 Task: In the  document projectdel.docx Select the last point and add comment:  'seems repetitive' Insert emoji reactions: 'Thumbs Down' Select all the potins and apply Title Case
Action: Mouse moved to (211, 322)
Screenshot: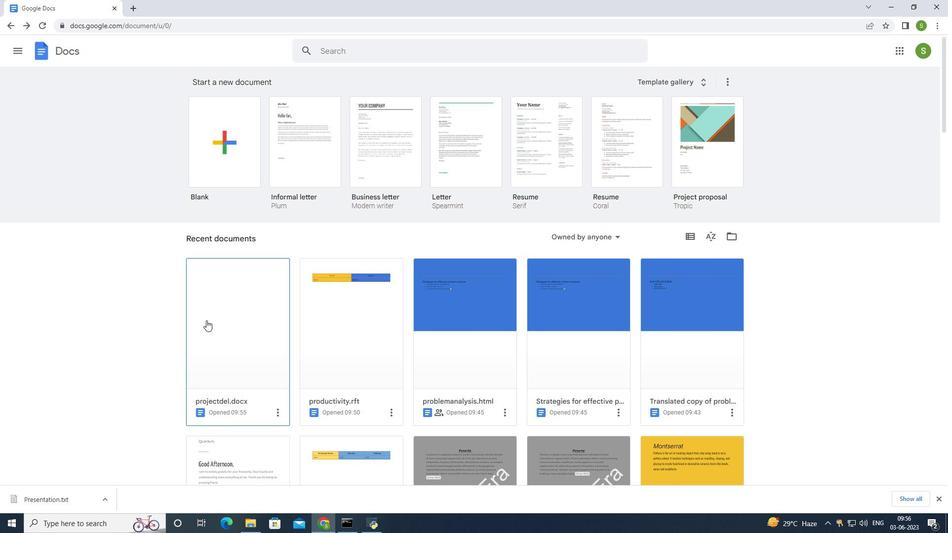 
Action: Mouse pressed left at (211, 322)
Screenshot: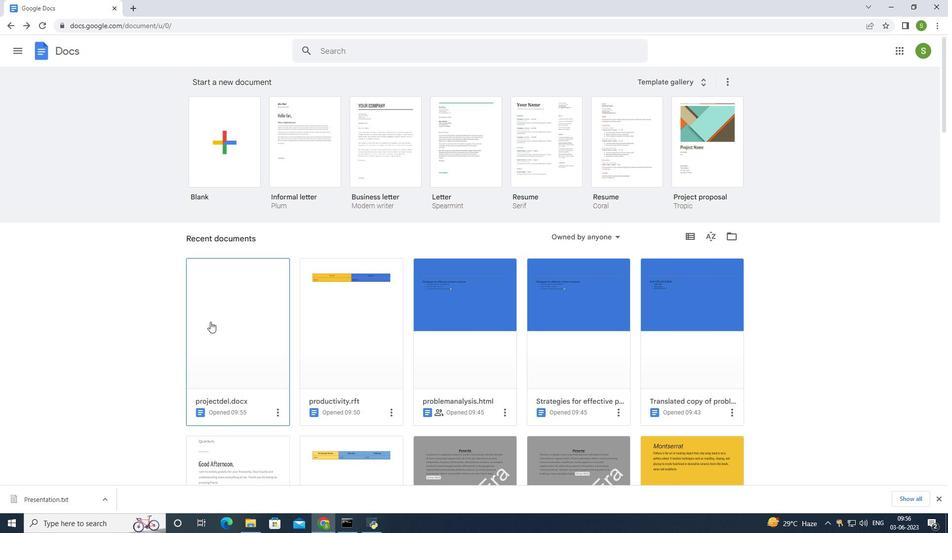 
Action: Mouse moved to (275, 200)
Screenshot: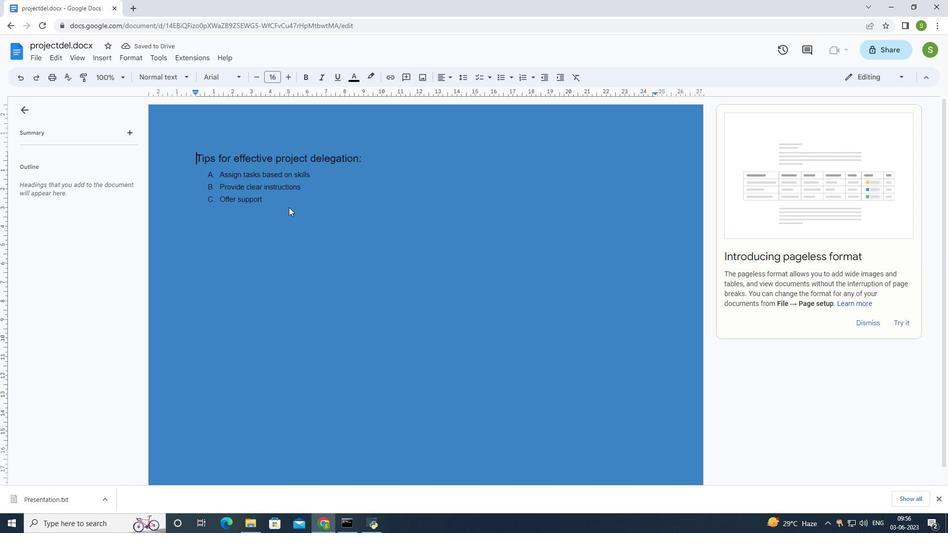 
Action: Mouse pressed left at (275, 200)
Screenshot: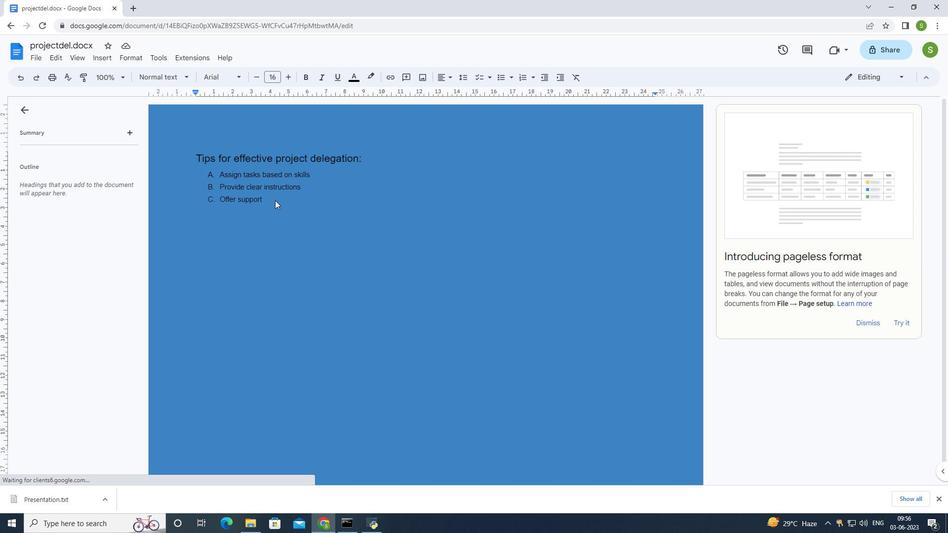 
Action: Mouse moved to (264, 196)
Screenshot: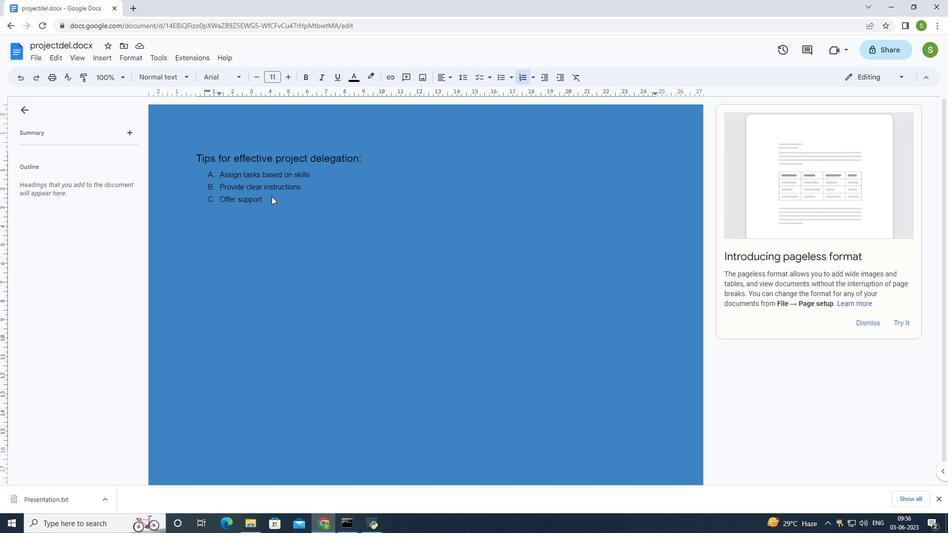 
Action: Mouse pressed left at (264, 196)
Screenshot: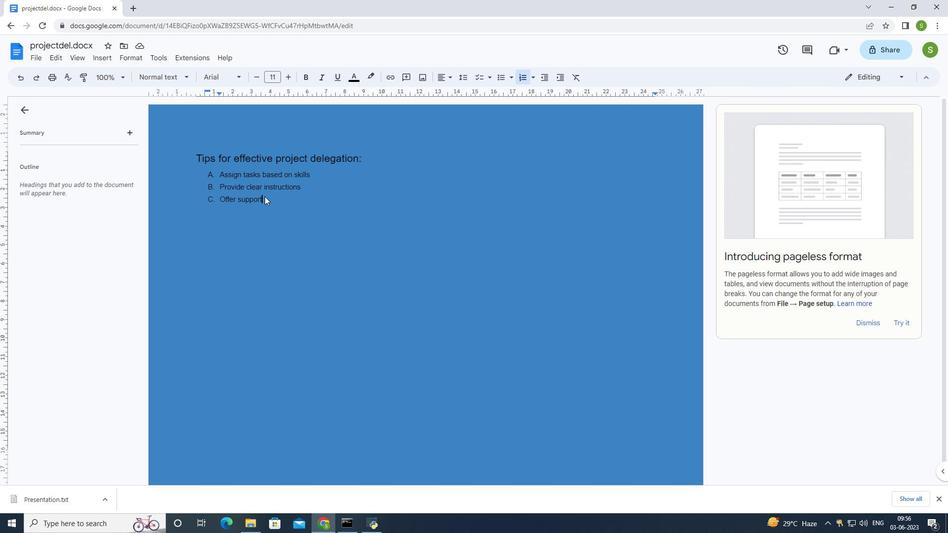 
Action: Mouse moved to (29, 58)
Screenshot: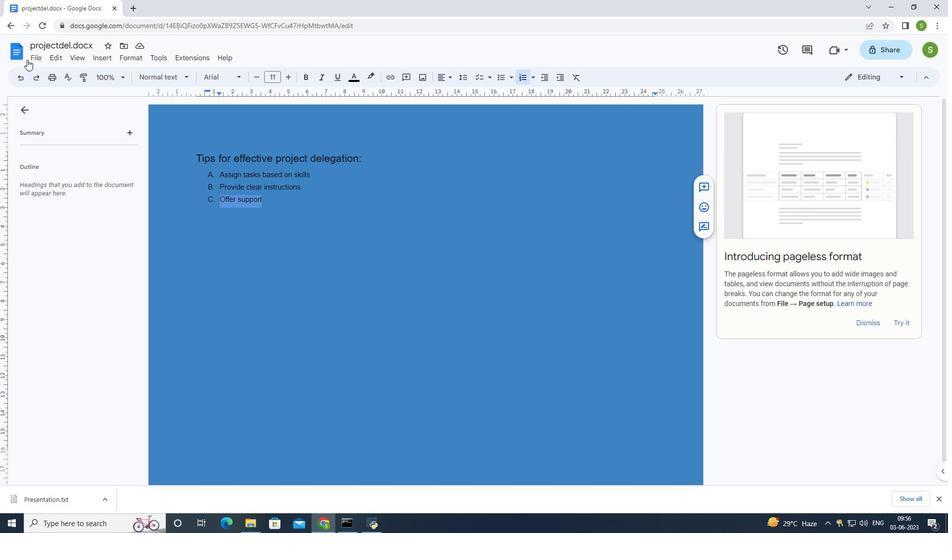 
Action: Mouse pressed left at (29, 58)
Screenshot: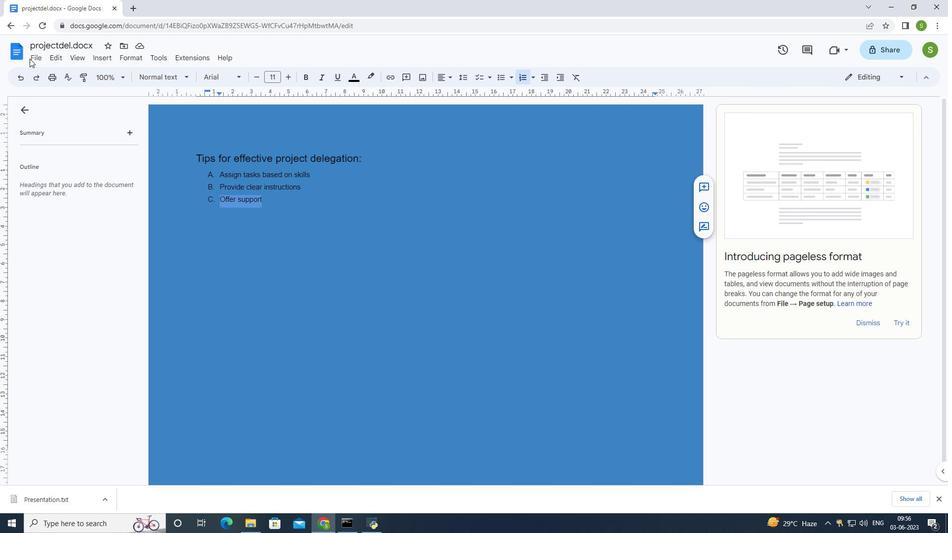 
Action: Mouse moved to (34, 56)
Screenshot: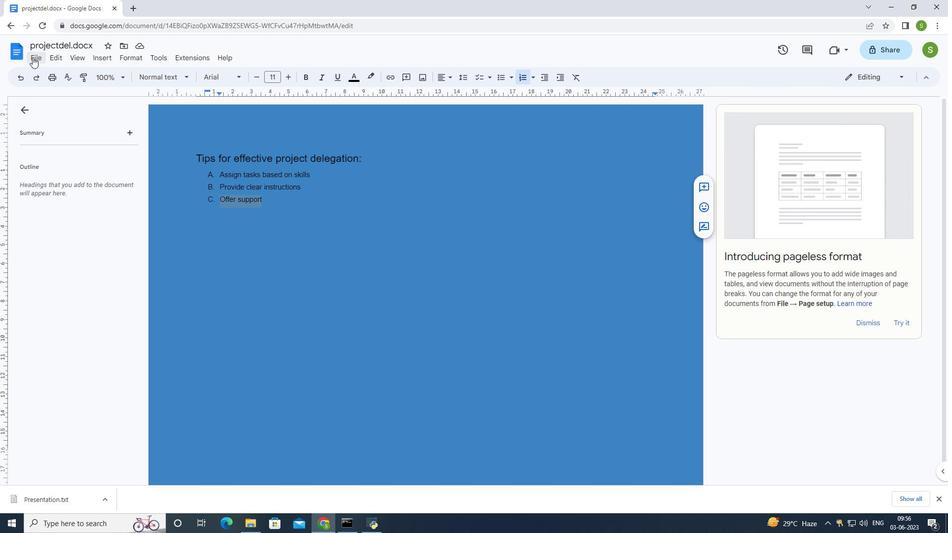 
Action: Mouse pressed left at (34, 56)
Screenshot: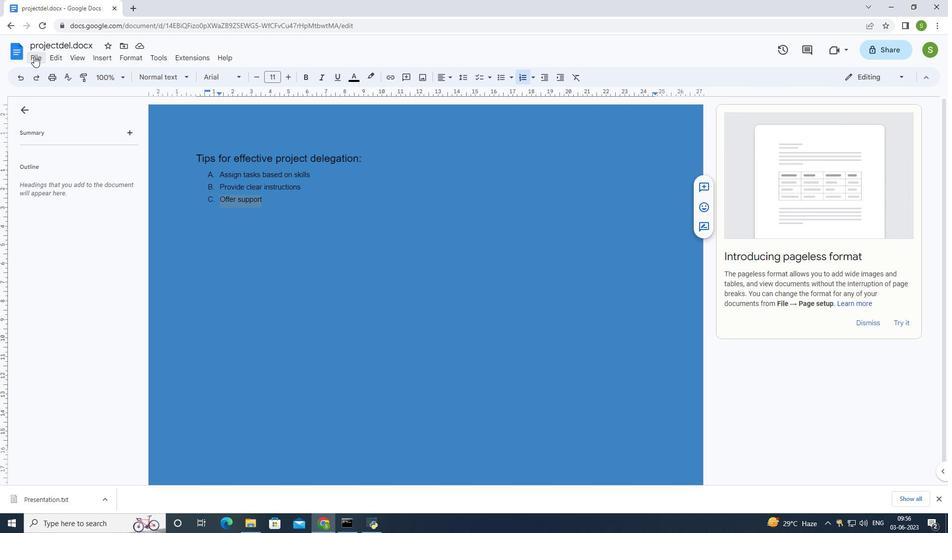 
Action: Mouse moved to (127, 375)
Screenshot: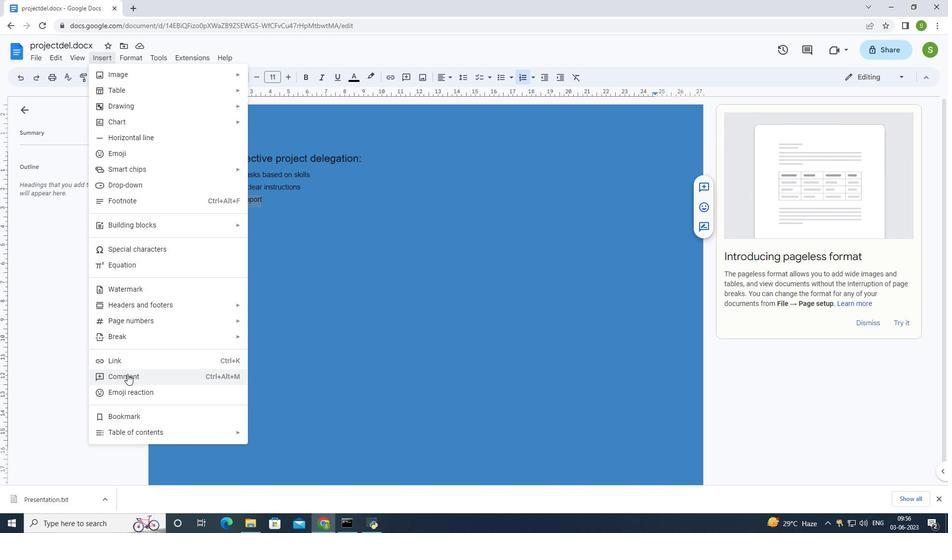 
Action: Mouse pressed left at (127, 375)
Screenshot: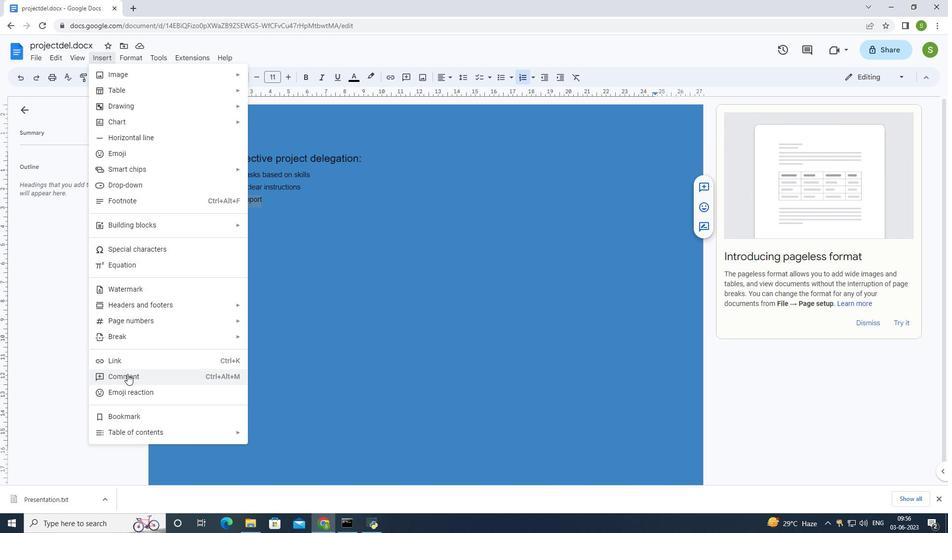 
Action: Mouse moved to (42, 332)
Screenshot: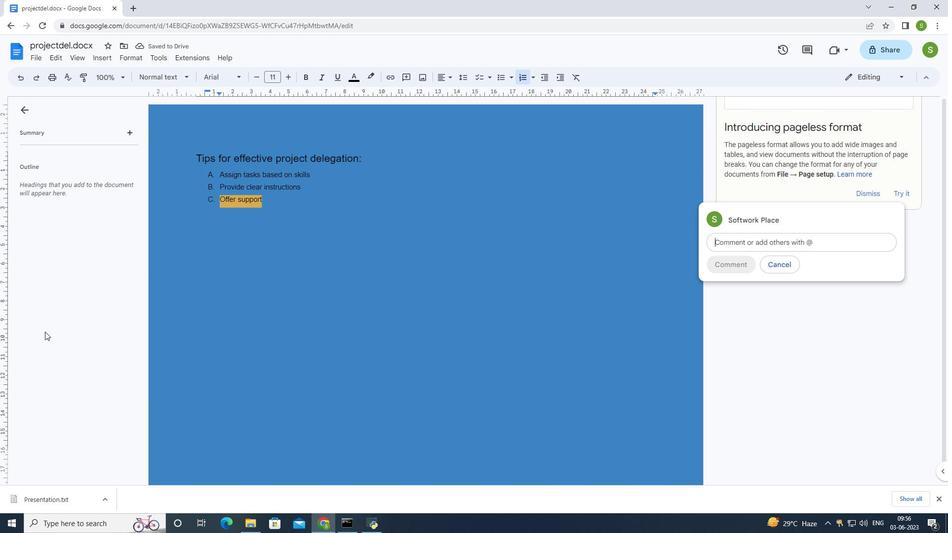 
Action: Key pressed seems<Key.space>repetitive<Key.enter>
Screenshot: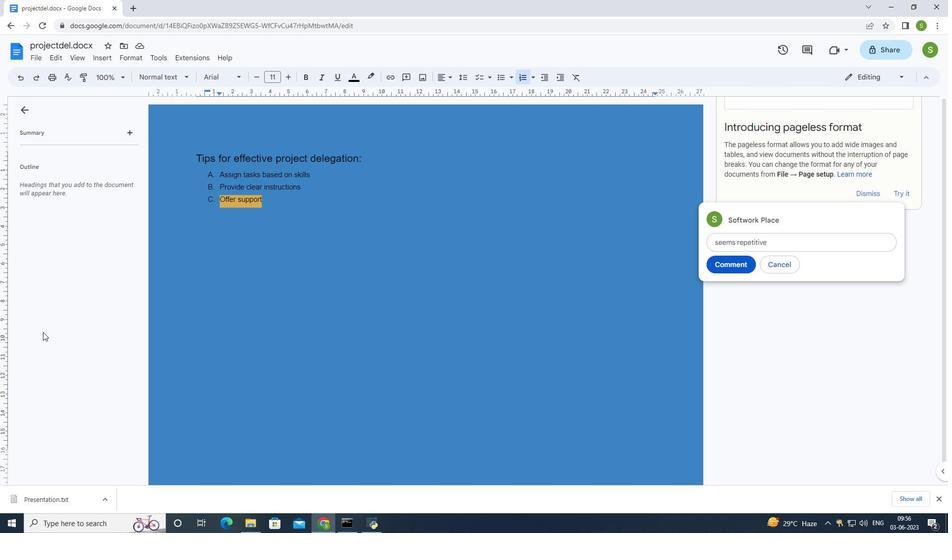 
Action: Mouse moved to (730, 276)
Screenshot: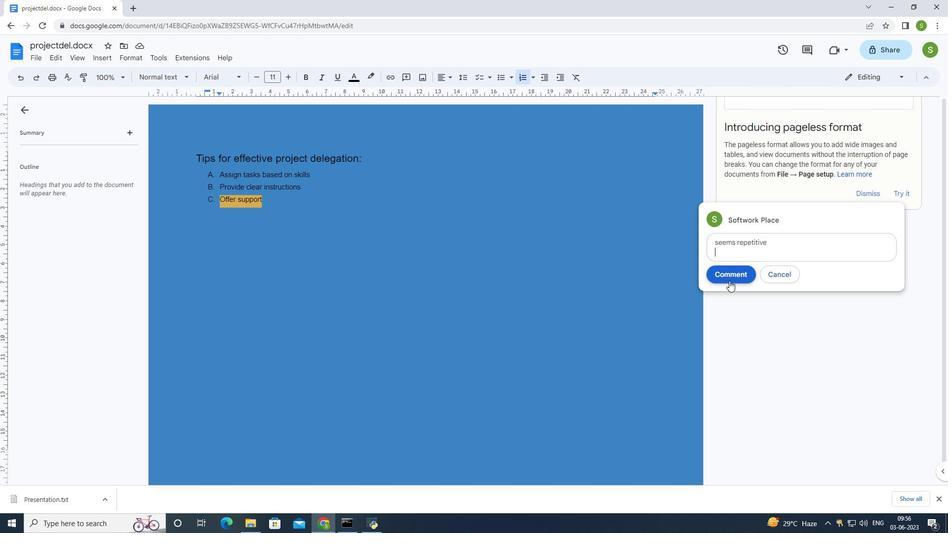 
Action: Mouse pressed left at (730, 276)
Screenshot: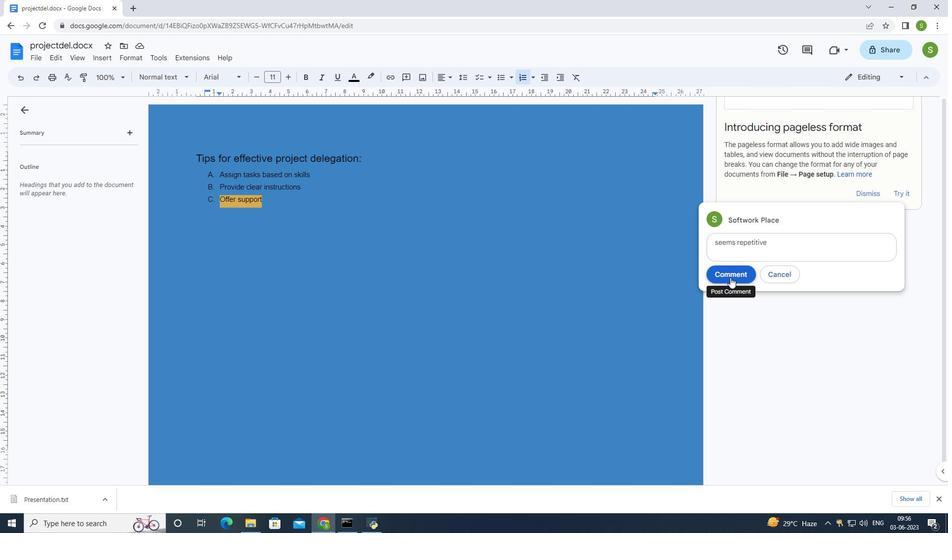 
Action: Mouse moved to (266, 206)
Screenshot: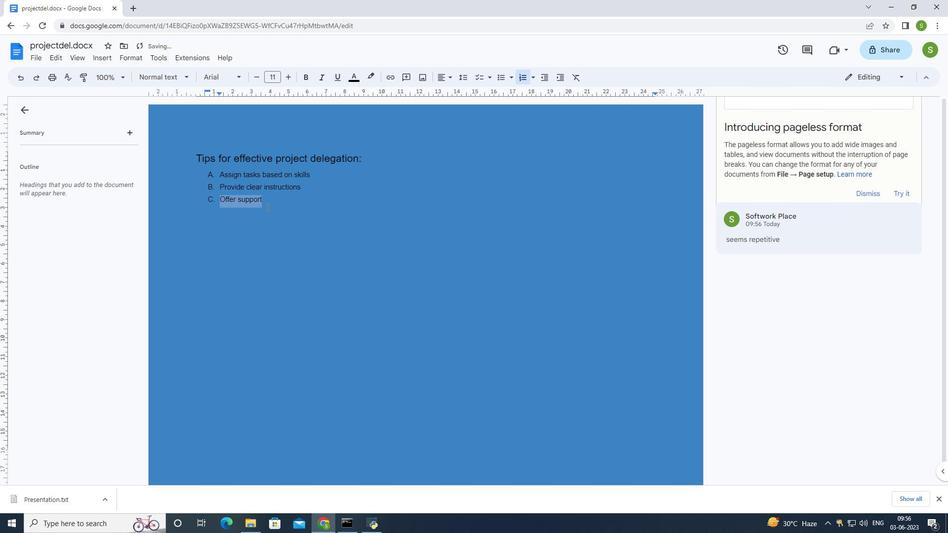 
Action: Mouse pressed left at (266, 206)
Screenshot: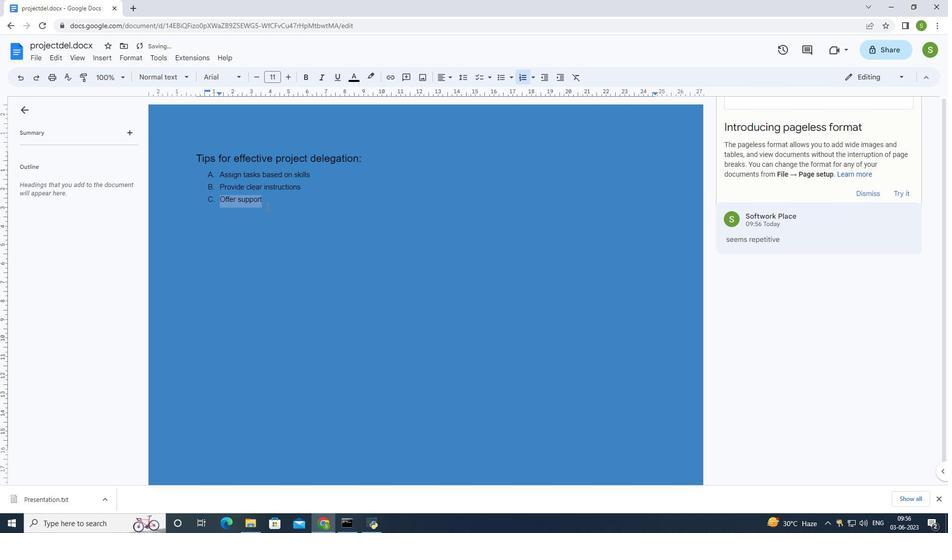 
Action: Mouse moved to (99, 54)
Screenshot: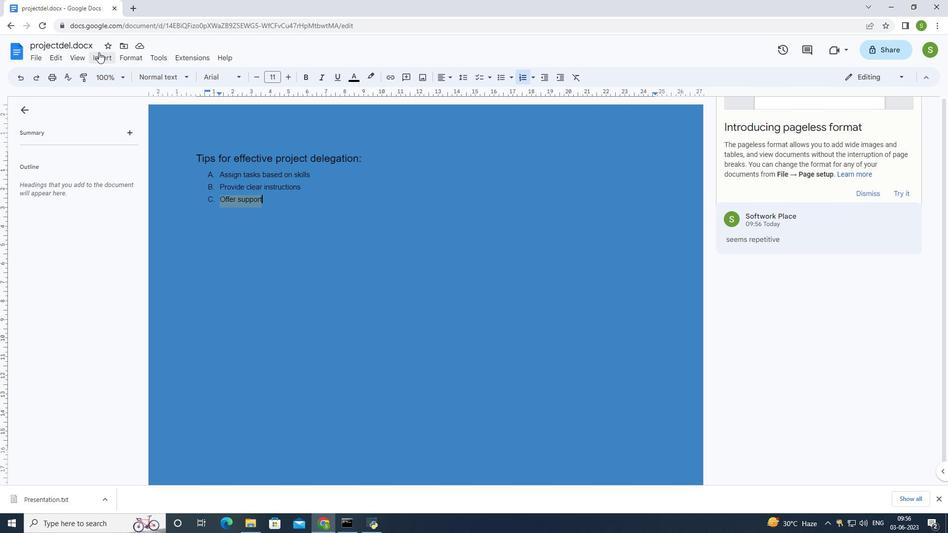 
Action: Mouse pressed left at (99, 54)
Screenshot: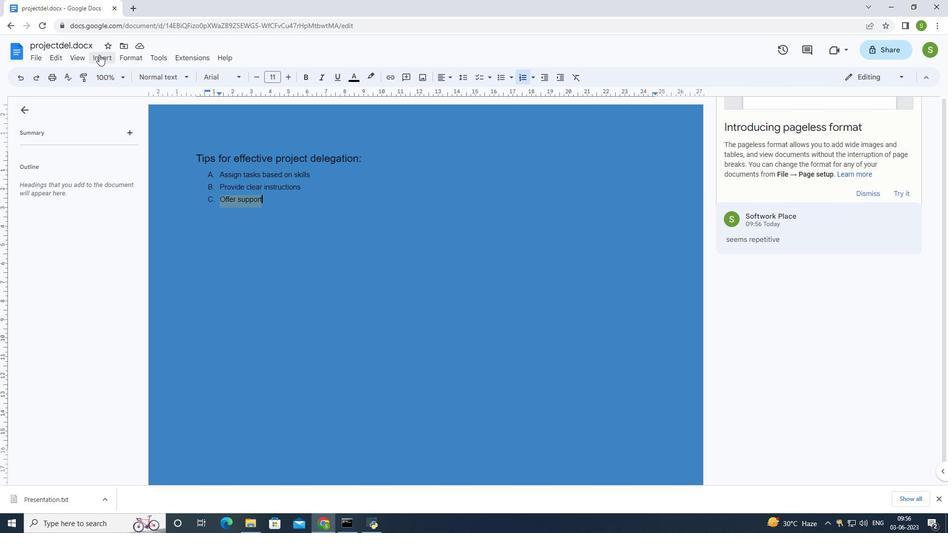 
Action: Mouse moved to (140, 154)
Screenshot: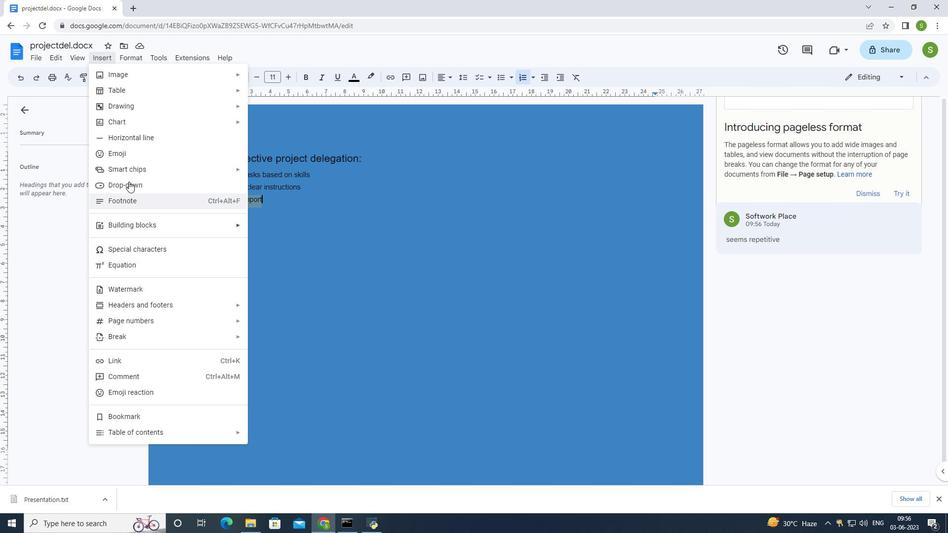 
Action: Mouse pressed left at (140, 154)
Screenshot: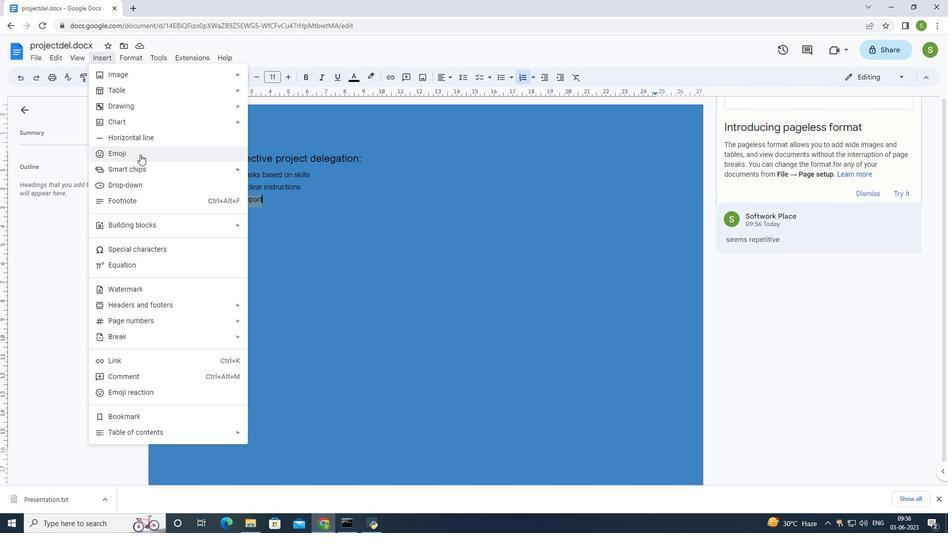 
Action: Mouse moved to (326, 328)
Screenshot: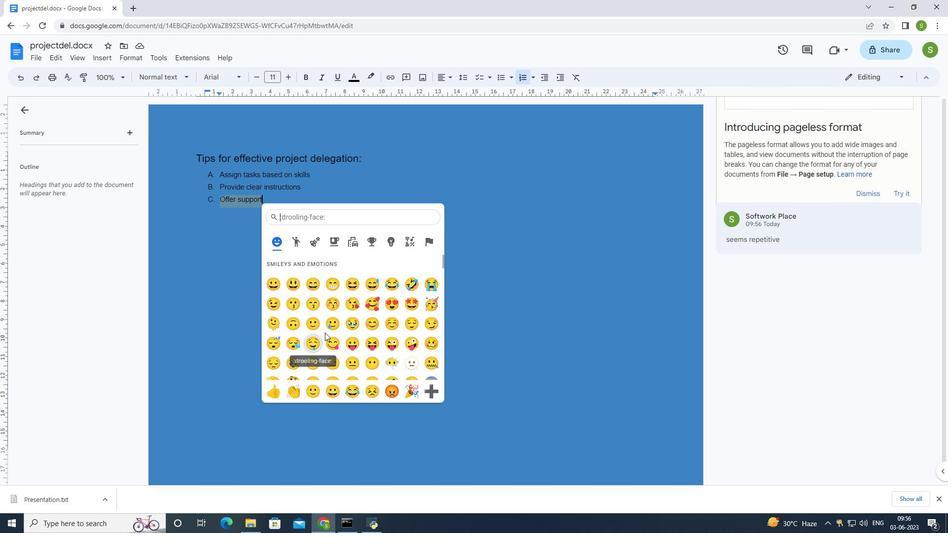 
Action: Mouse scrolled (326, 327) with delta (0, 0)
Screenshot: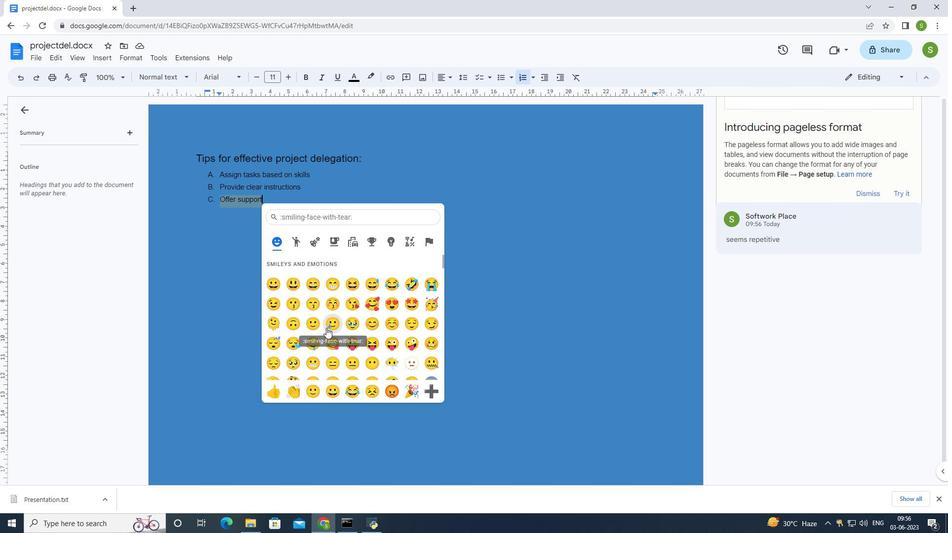 
Action: Mouse scrolled (326, 327) with delta (0, 0)
Screenshot: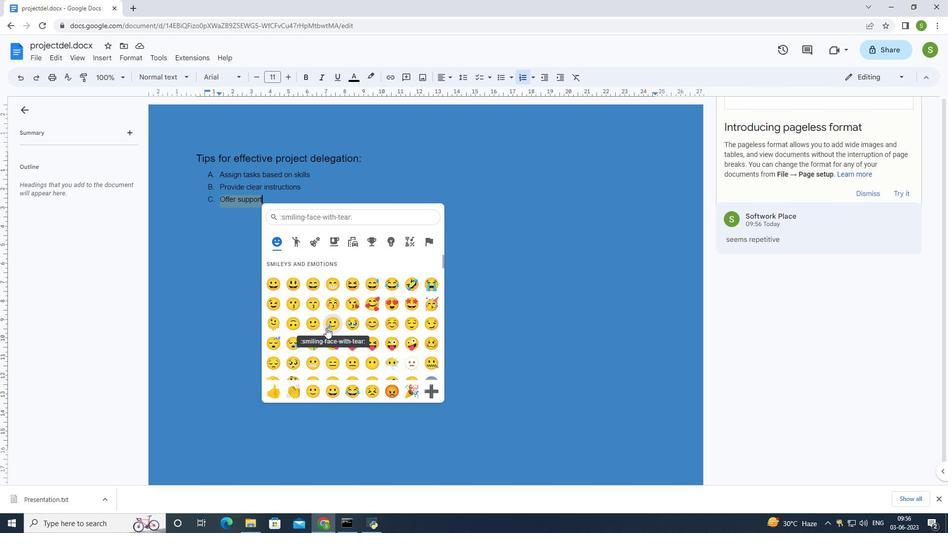 
Action: Mouse scrolled (326, 327) with delta (0, 0)
Screenshot: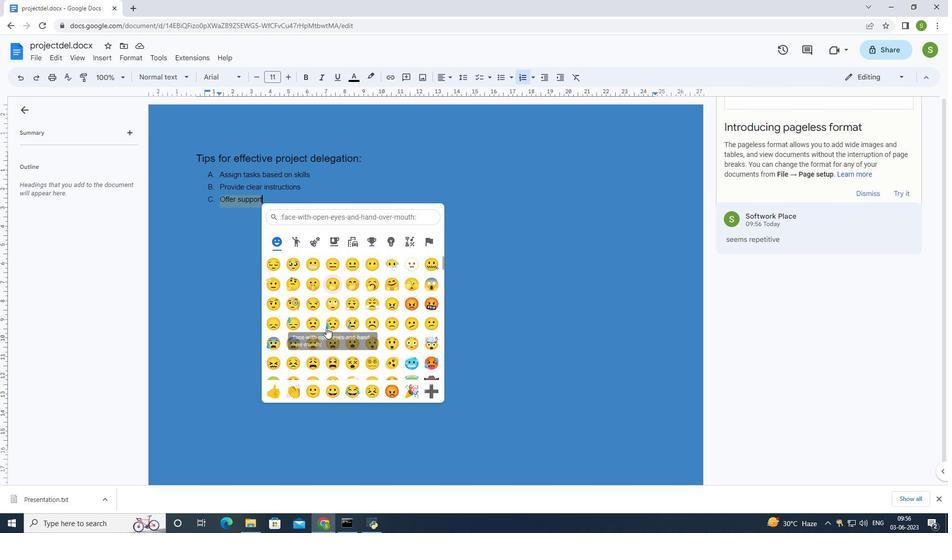 
Action: Mouse scrolled (326, 327) with delta (0, 0)
Screenshot: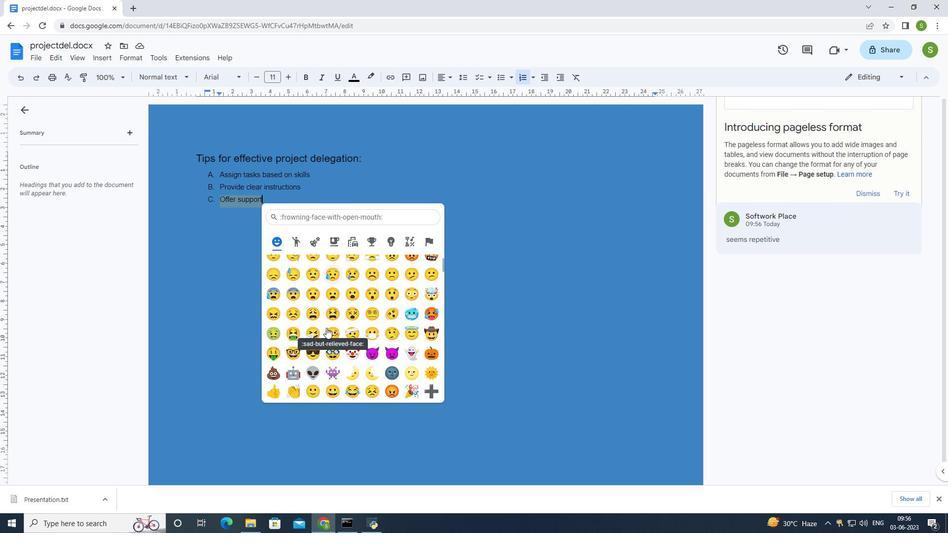
Action: Mouse scrolled (326, 327) with delta (0, 0)
Screenshot: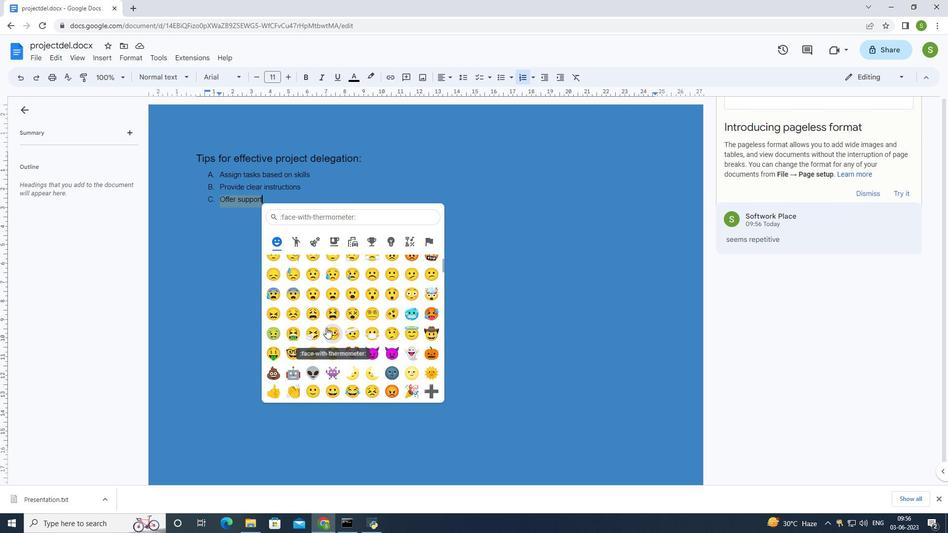 
Action: Mouse scrolled (326, 327) with delta (0, 0)
Screenshot: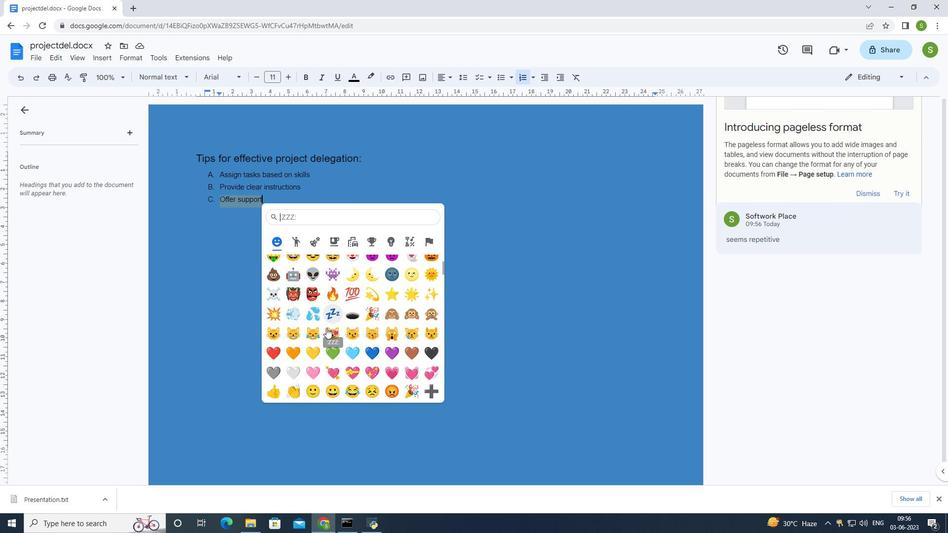 
Action: Mouse moved to (326, 328)
Screenshot: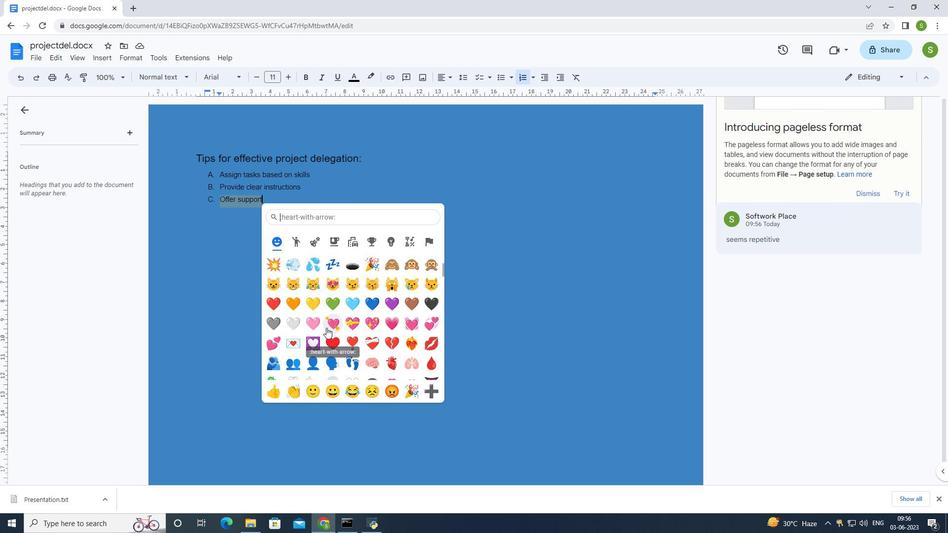
Action: Mouse scrolled (326, 327) with delta (0, 0)
Screenshot: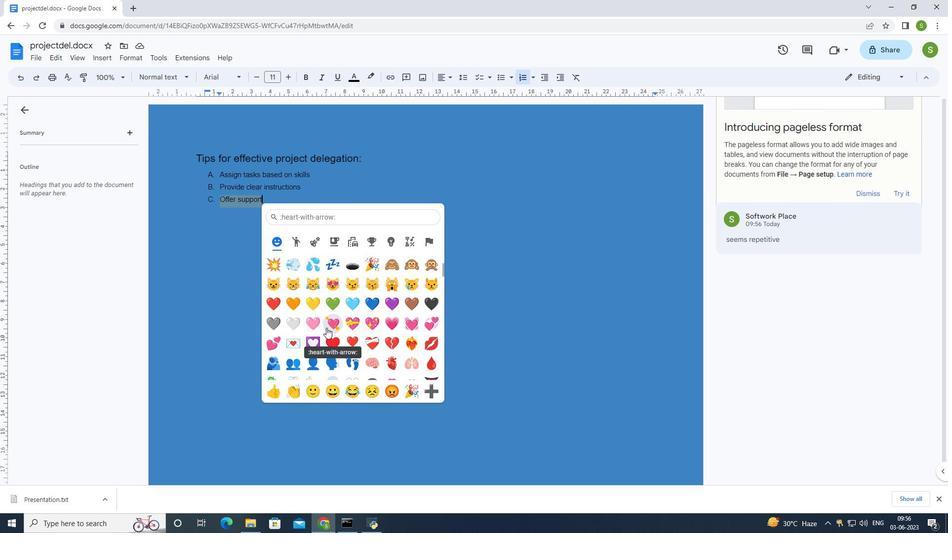 
Action: Mouse scrolled (326, 327) with delta (0, 0)
Screenshot: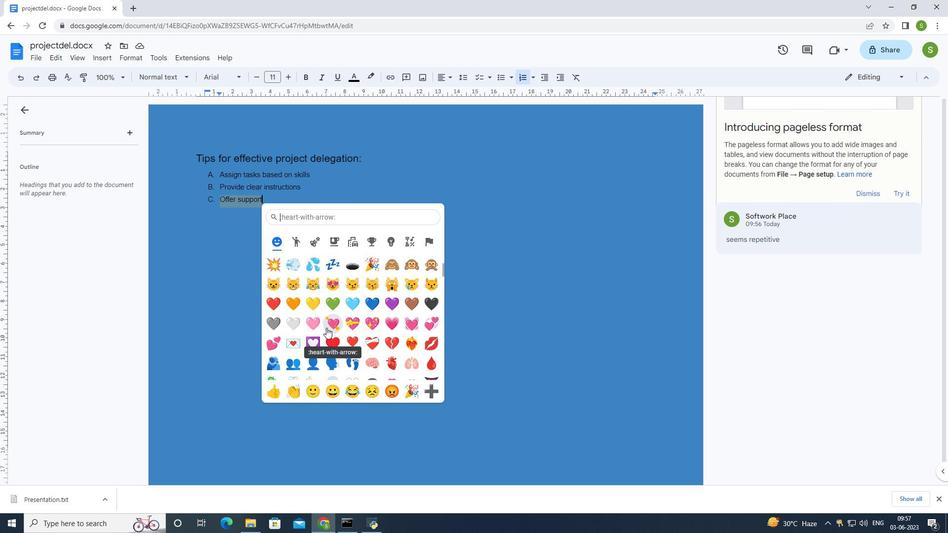 
Action: Mouse scrolled (326, 327) with delta (0, 0)
Screenshot: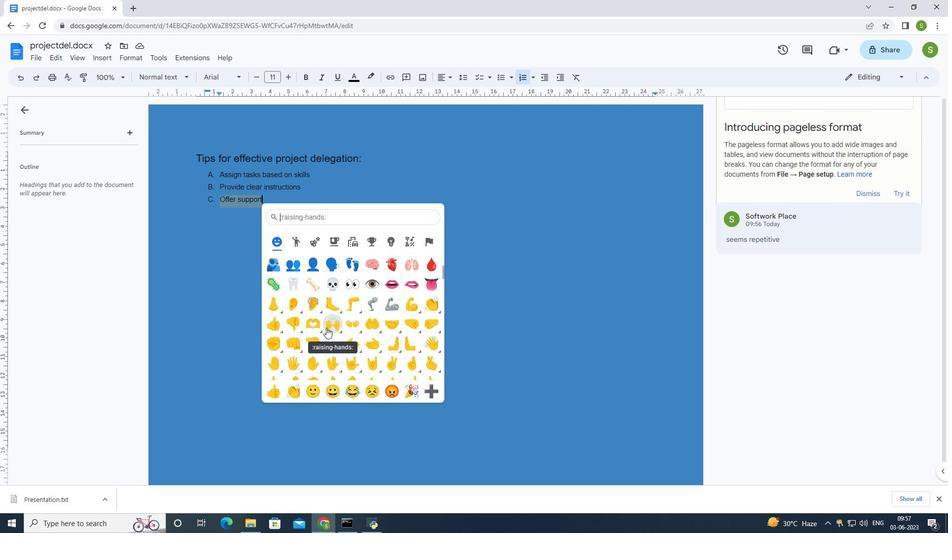 
Action: Mouse moved to (297, 281)
Screenshot: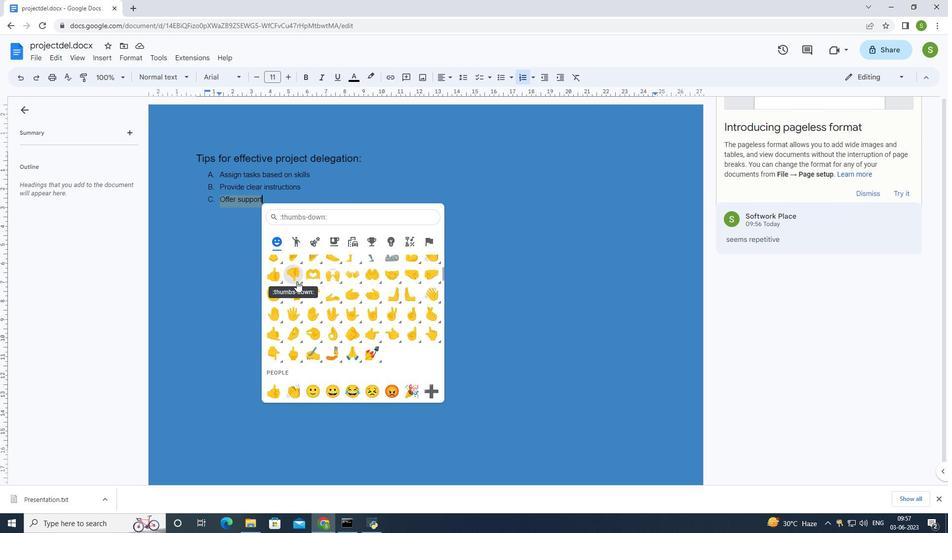 
Action: Mouse pressed left at (297, 281)
Screenshot: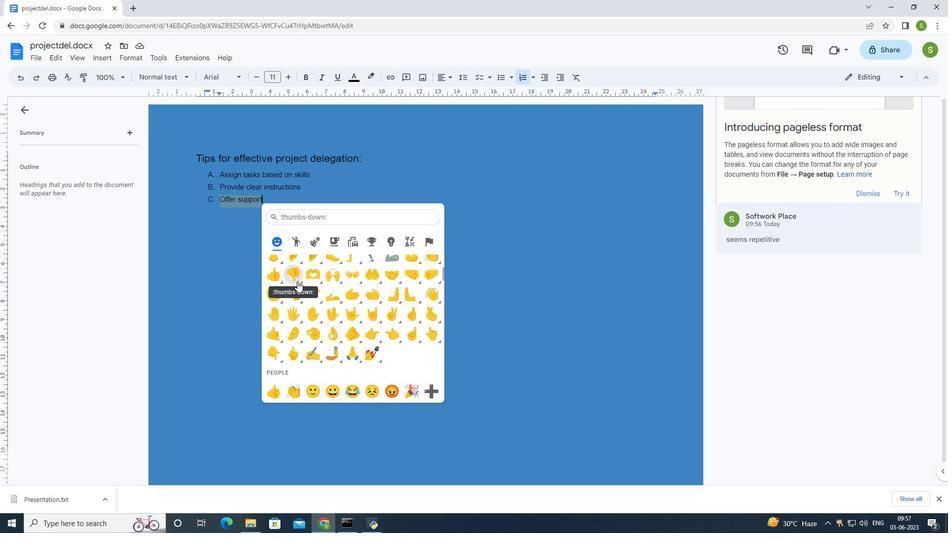
Action: Mouse moved to (342, 267)
Screenshot: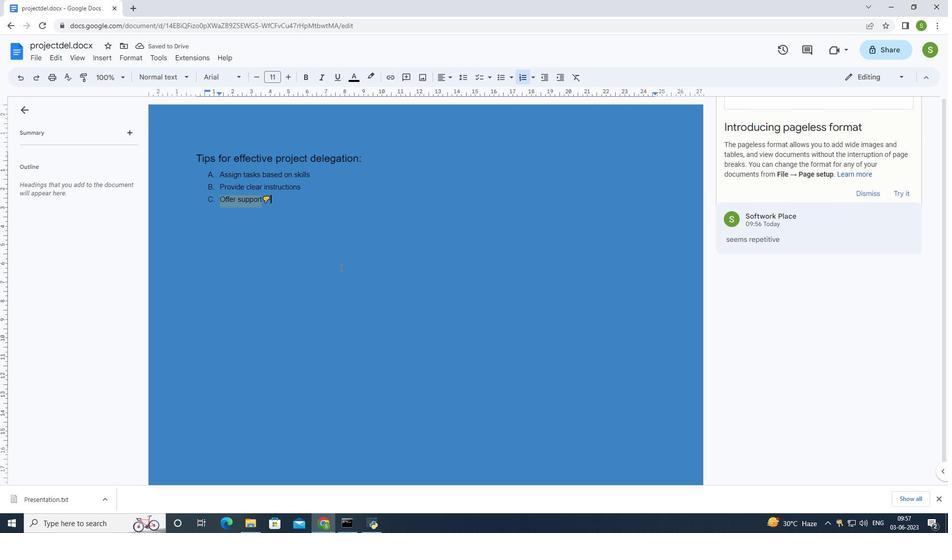 
Action: Mouse scrolled (342, 267) with delta (0, 0)
Screenshot: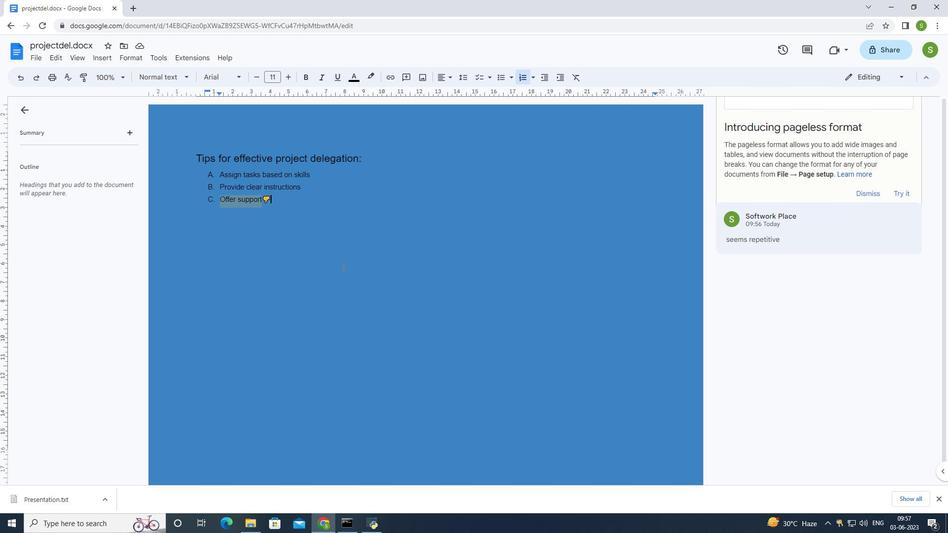 
Action: Mouse scrolled (342, 267) with delta (0, 0)
Screenshot: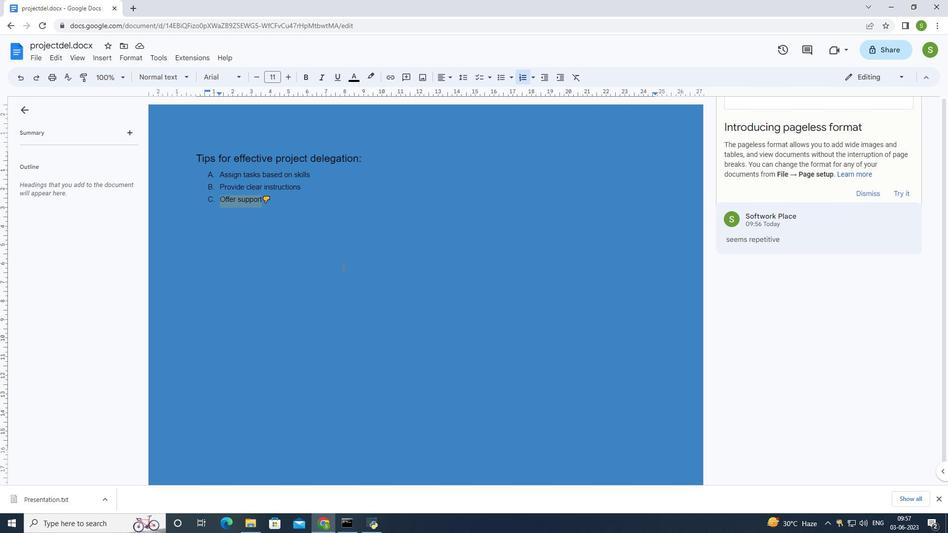 
Action: Mouse scrolled (342, 267) with delta (0, 0)
Screenshot: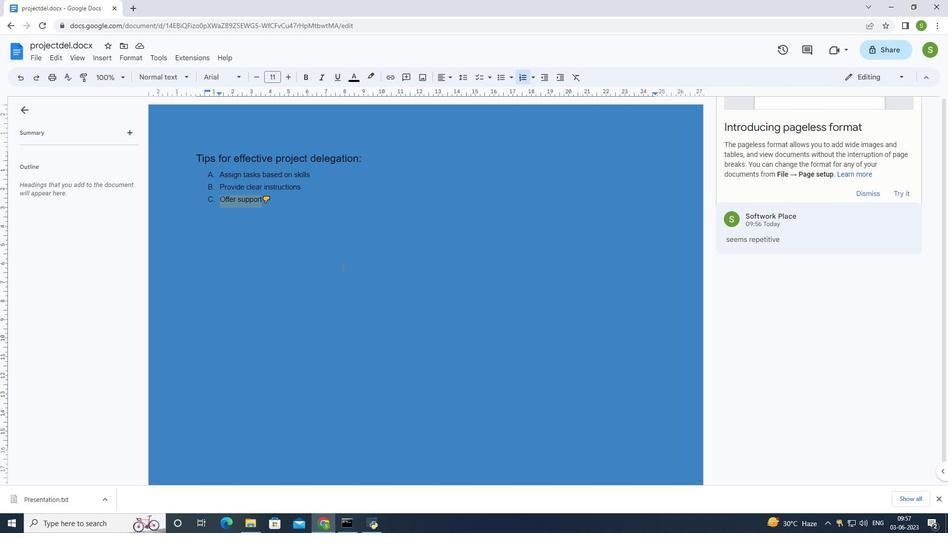 
Action: Mouse moved to (217, 172)
Screenshot: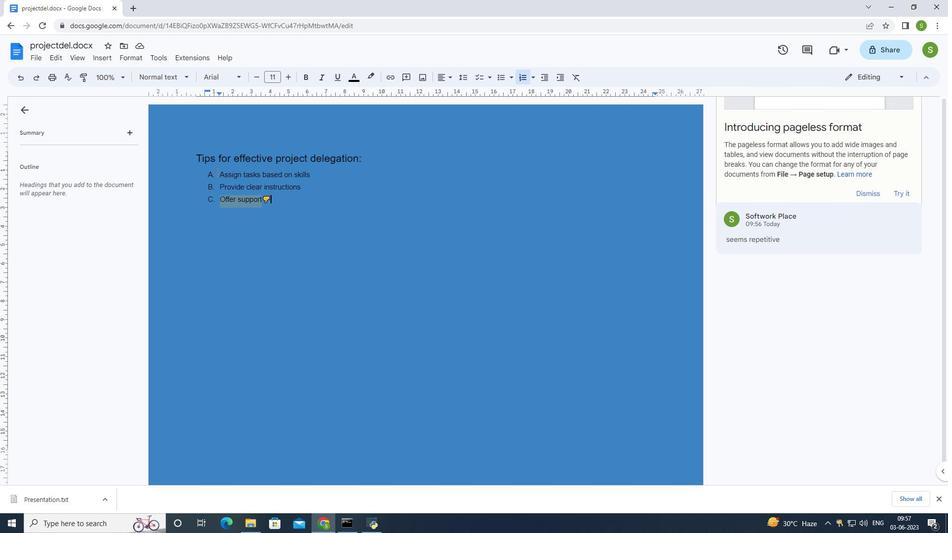 
Action: Mouse pressed left at (217, 172)
Screenshot: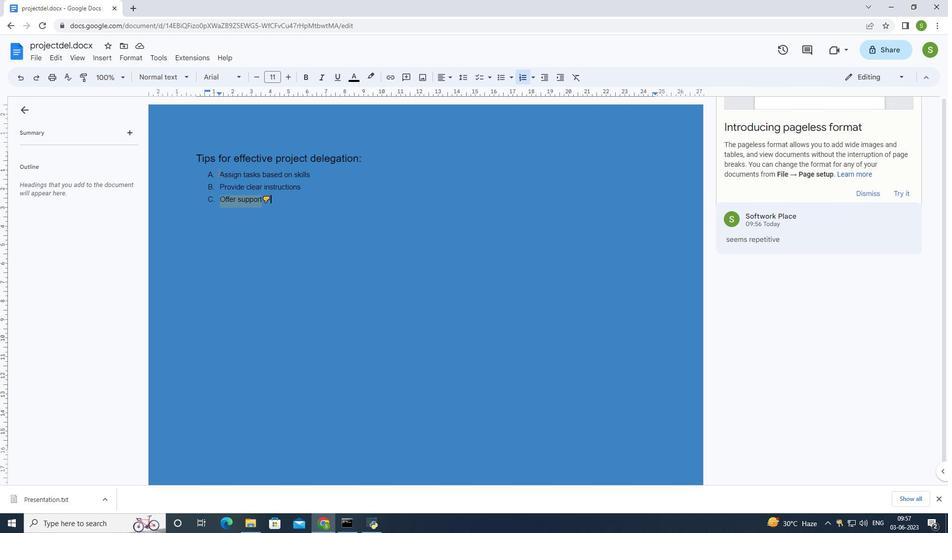 
Action: Mouse moved to (105, 56)
Screenshot: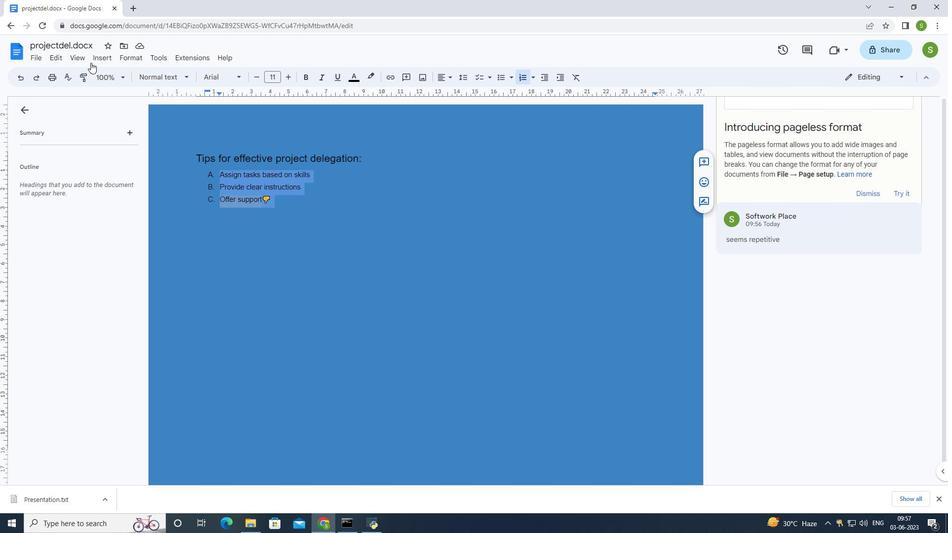 
Action: Mouse pressed left at (105, 56)
Screenshot: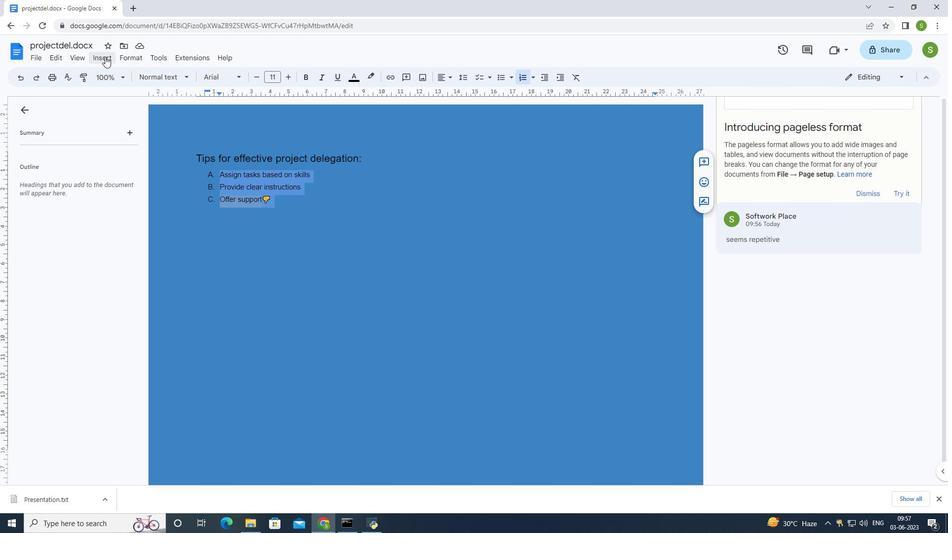 
Action: Mouse moved to (325, 193)
Screenshot: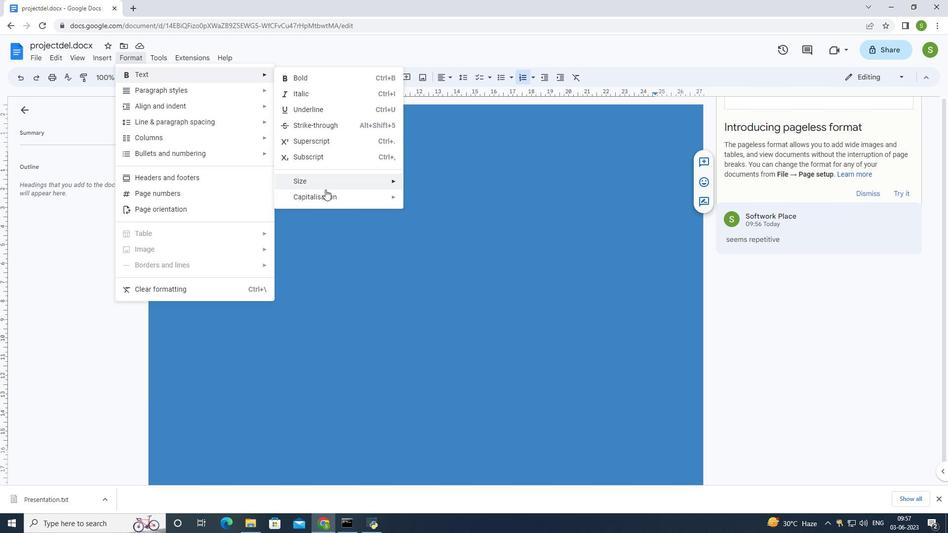 
Action: Mouse pressed left at (325, 193)
Screenshot: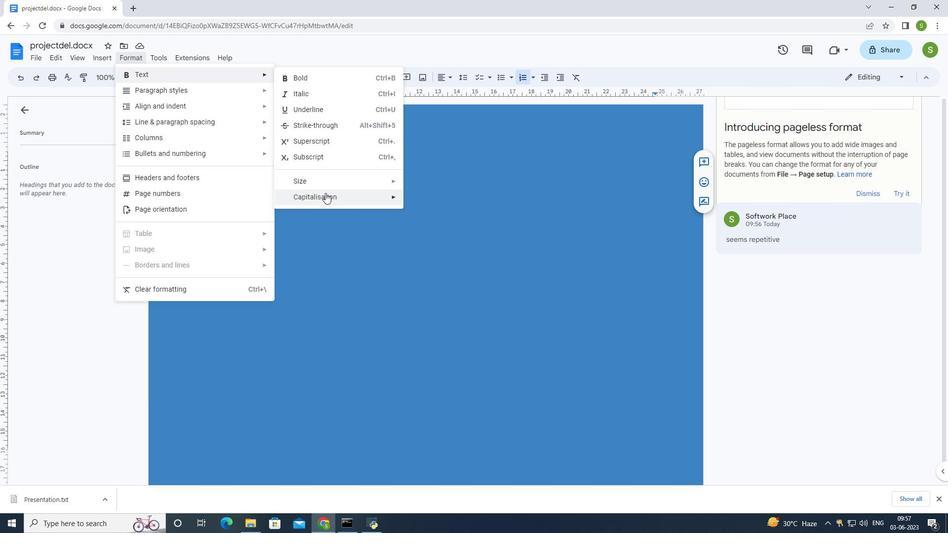 
Action: Mouse moved to (445, 233)
Screenshot: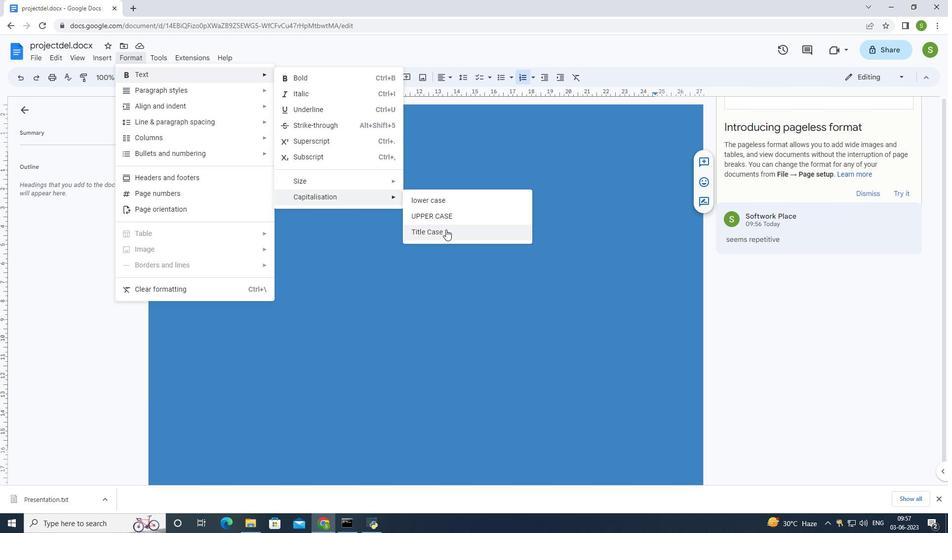 
Action: Mouse pressed left at (445, 233)
Screenshot: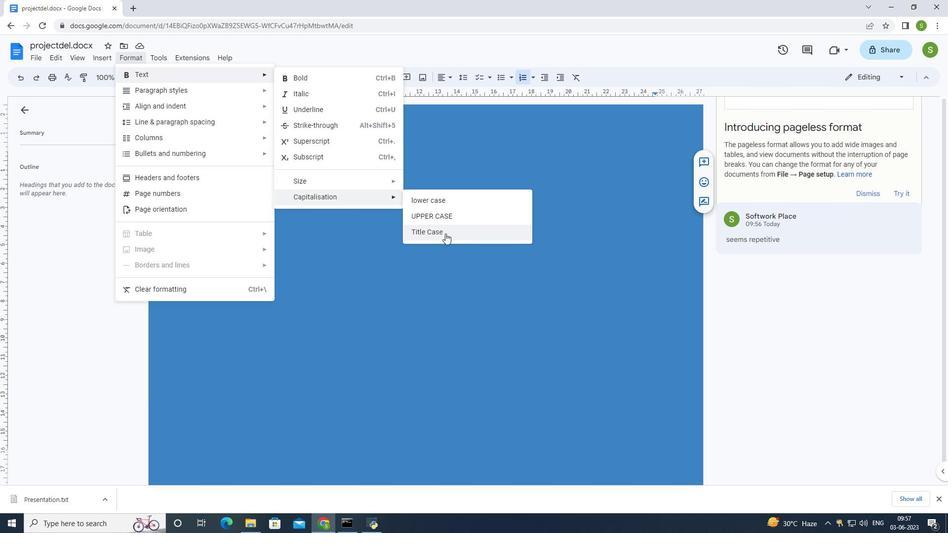 
Action: Mouse moved to (440, 205)
Screenshot: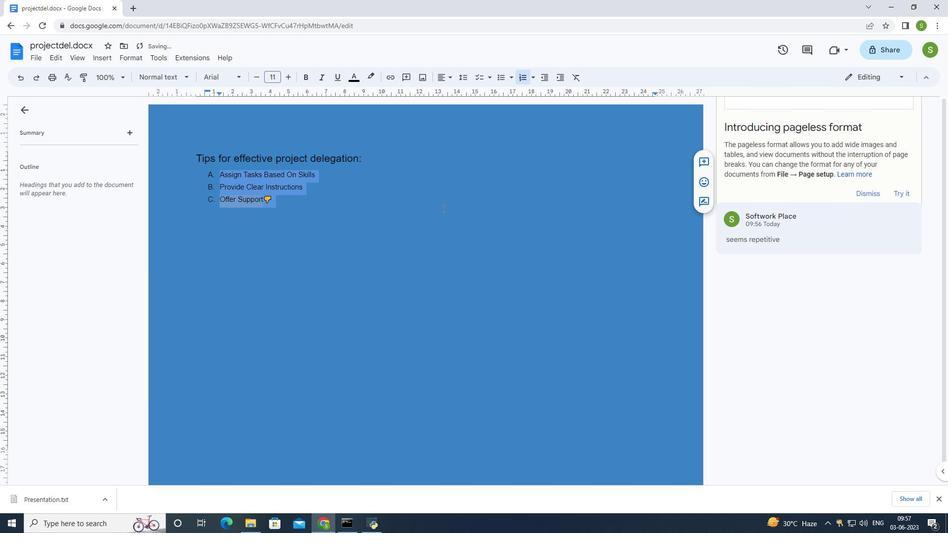 
Action: Mouse pressed left at (440, 205)
Screenshot: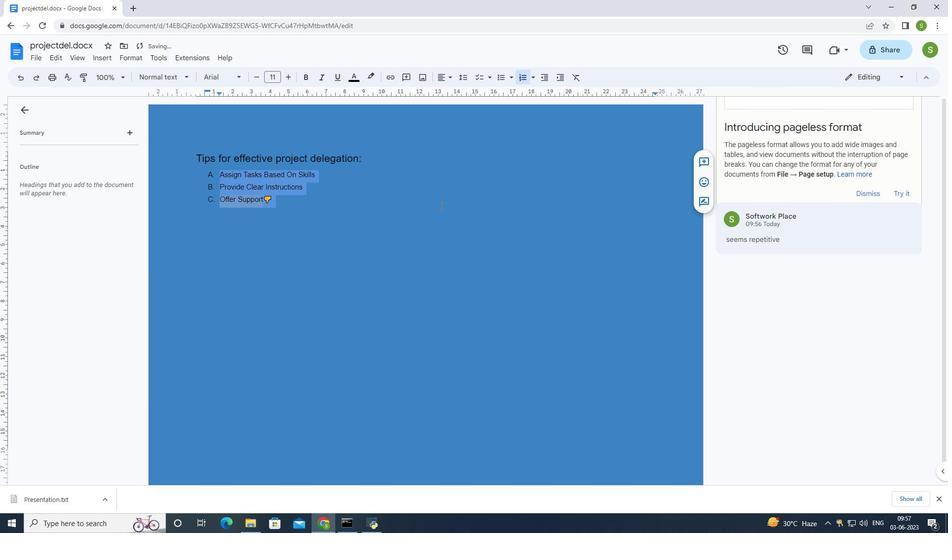 
Action: Mouse moved to (430, 198)
Screenshot: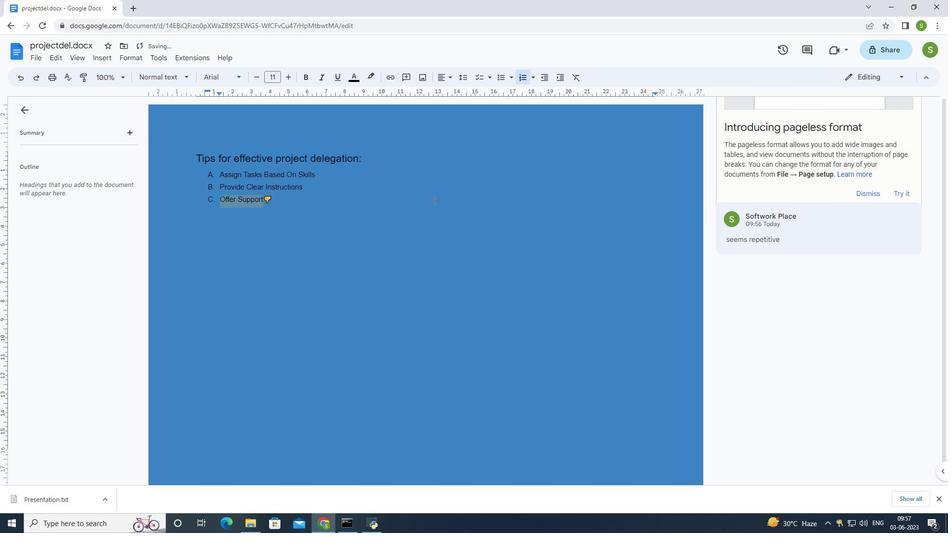 
